 Task: Add a field from the Popular template Effort Level a blank project AgileRadius
Action: Mouse moved to (78, 320)
Screenshot: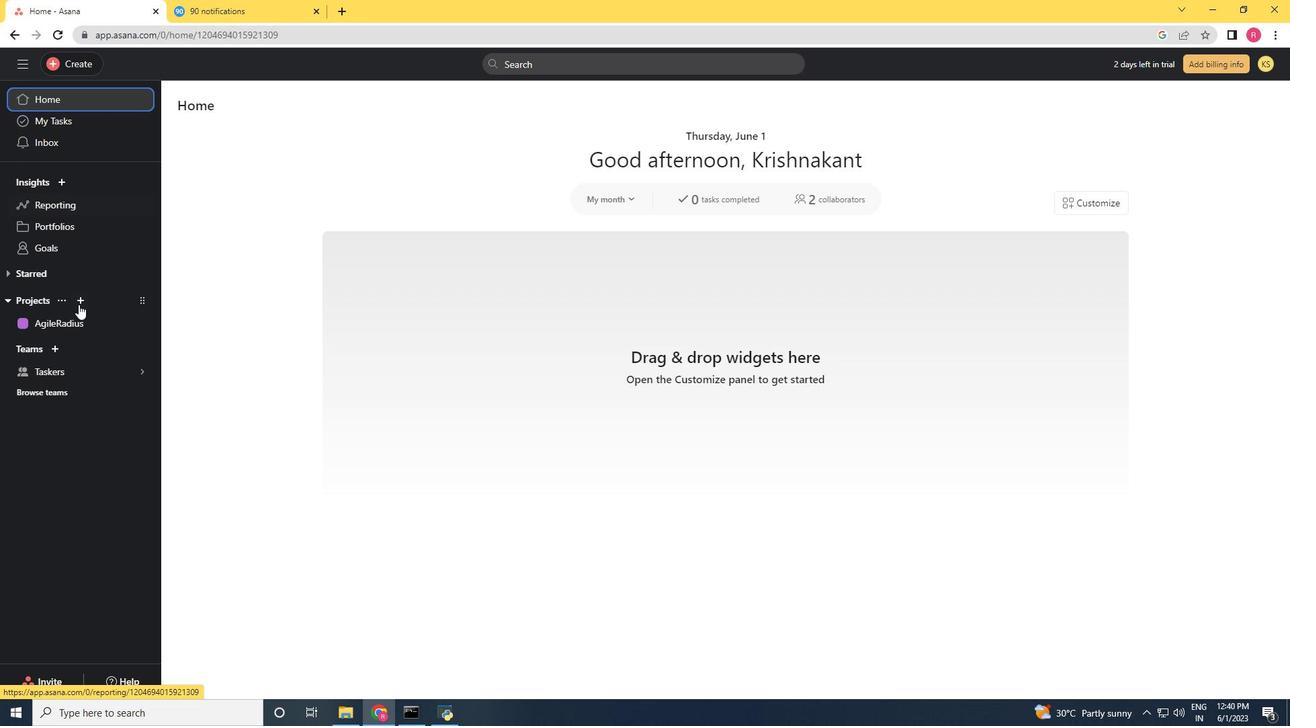 
Action: Mouse pressed left at (78, 320)
Screenshot: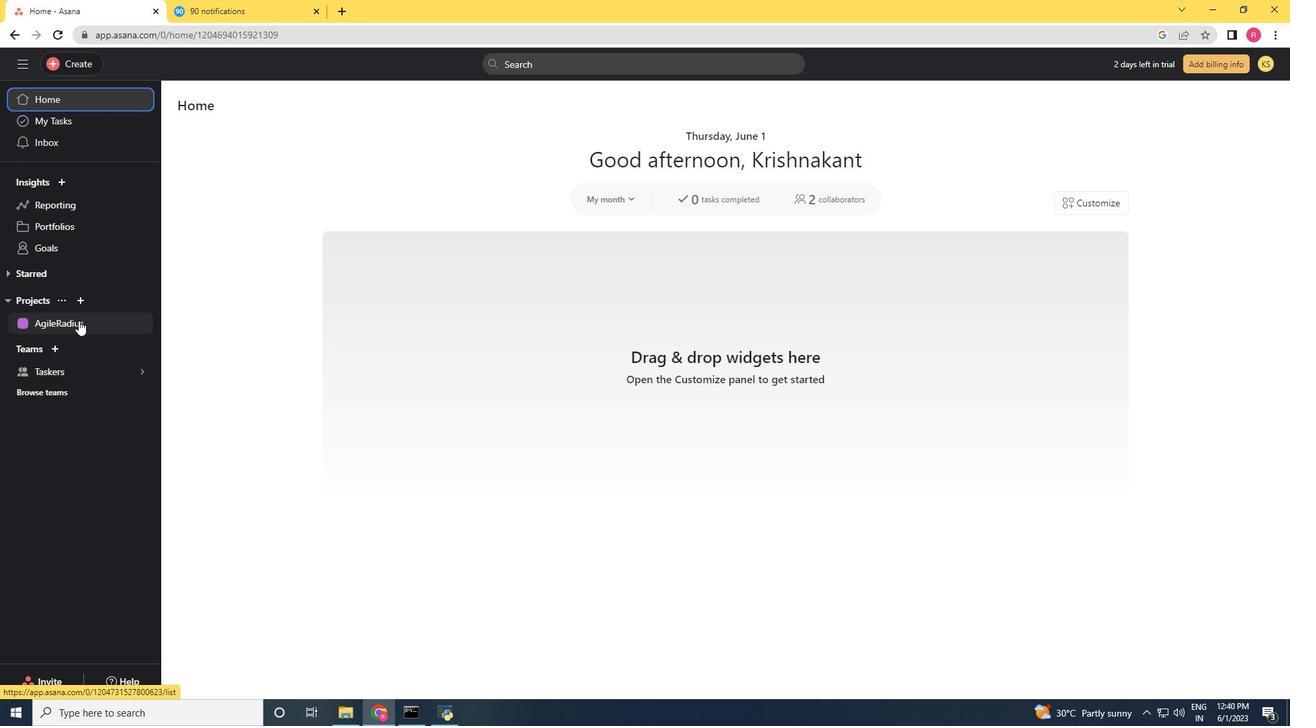 
Action: Mouse moved to (1225, 110)
Screenshot: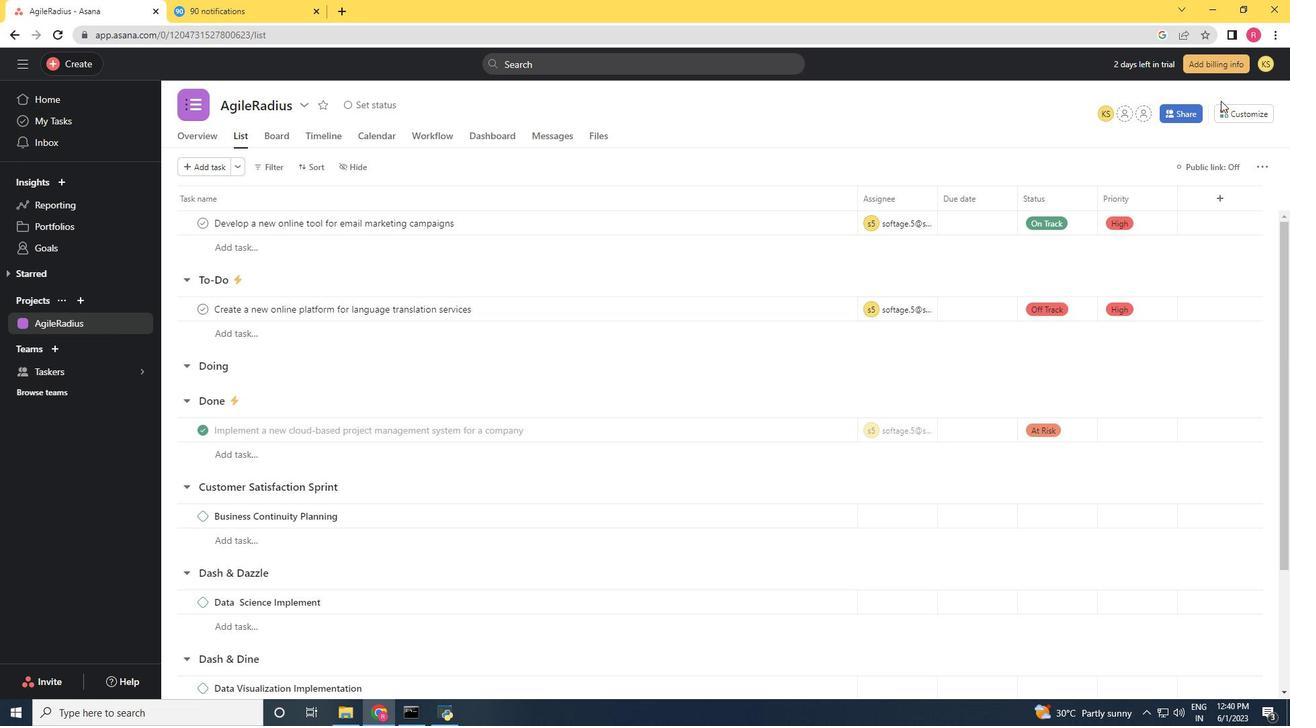 
Action: Mouse pressed left at (1225, 110)
Screenshot: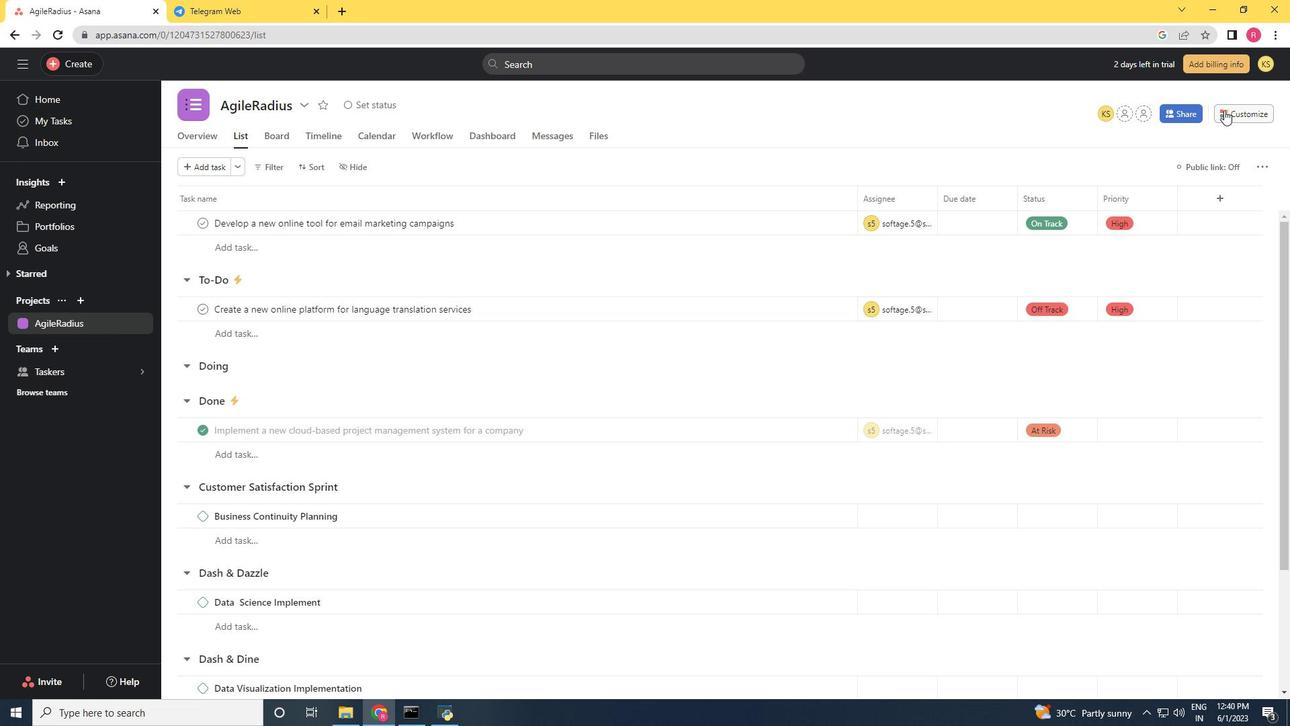 
Action: Mouse moved to (1096, 258)
Screenshot: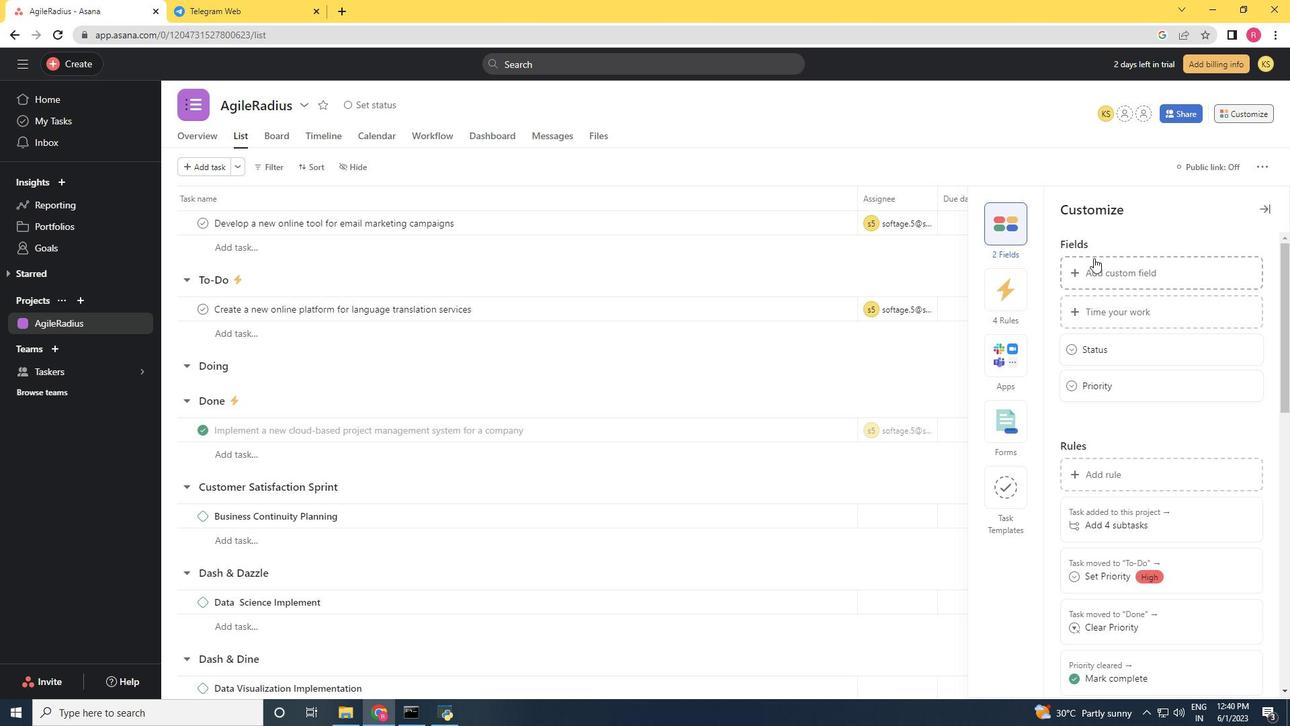 
Action: Mouse pressed left at (1096, 258)
Screenshot: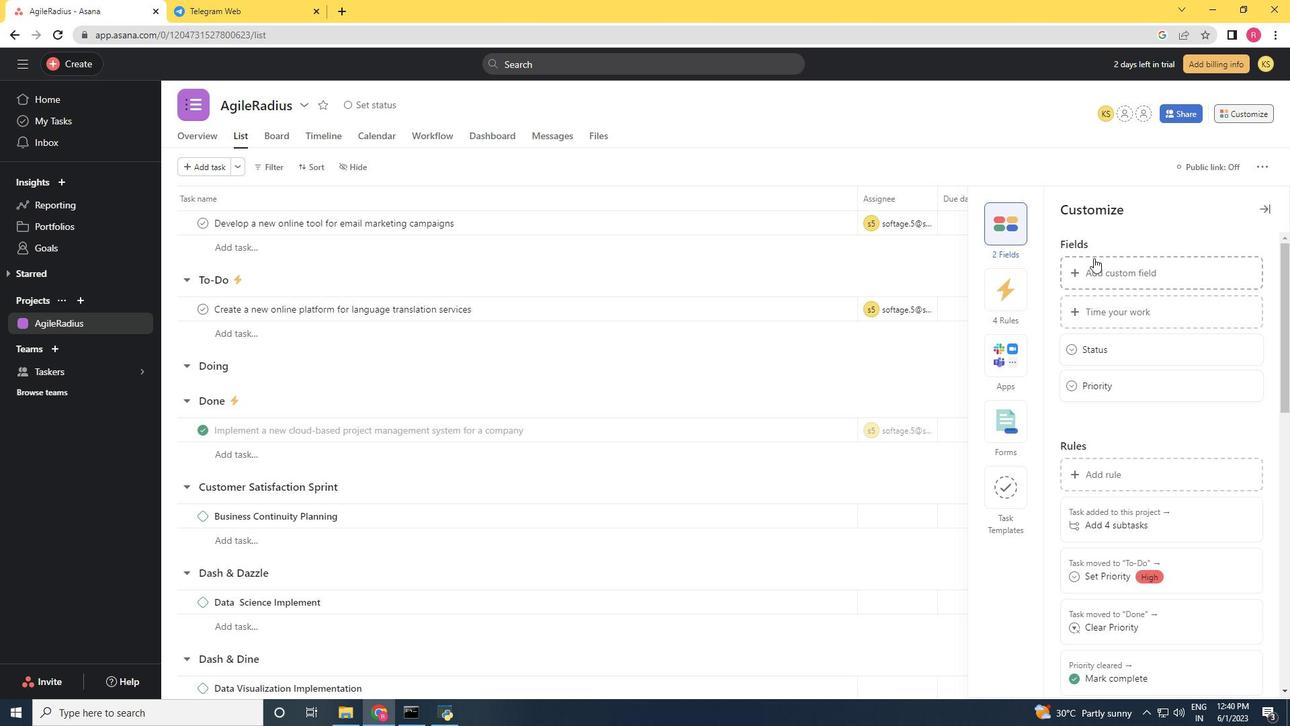 
Action: Mouse moved to (525, 213)
Screenshot: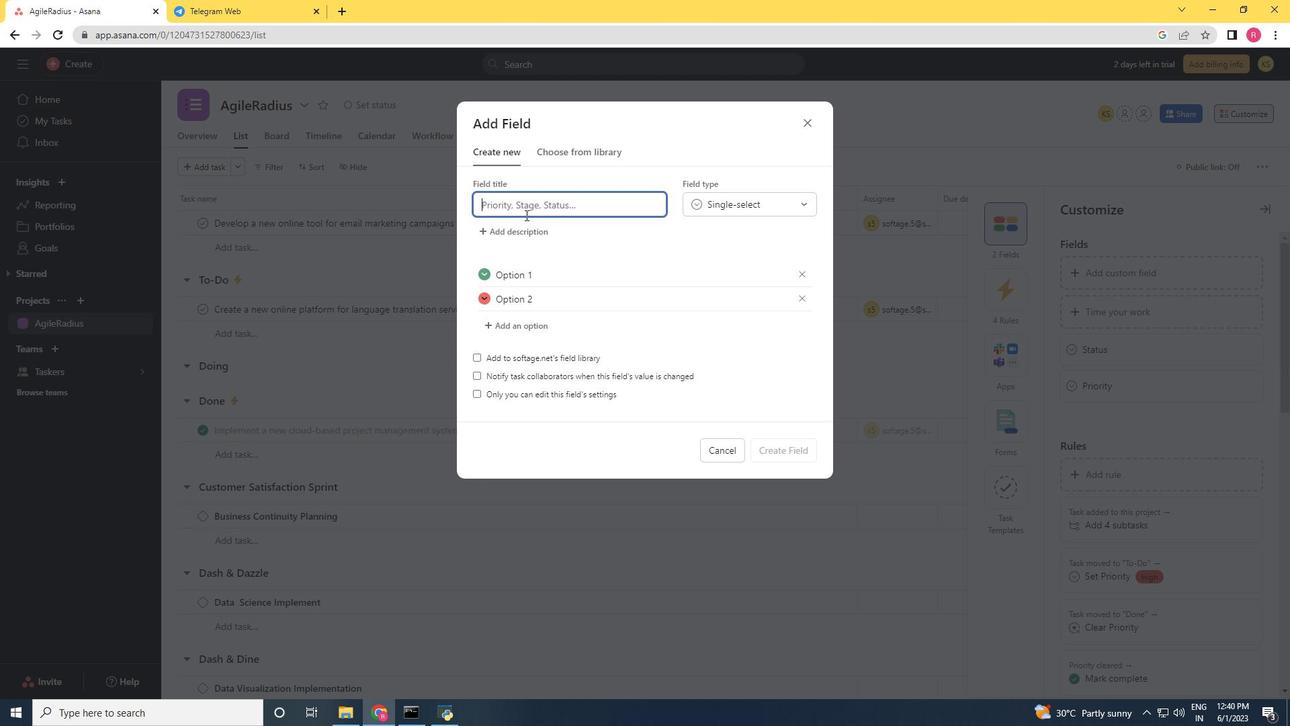 
Action: Key pressed <Key.shift>Effort<Key.space><Key.shift><Key.shift><Key.shift><Key.shift><Key.shift><Key.shift><Key.shift><Key.shift>Level
Screenshot: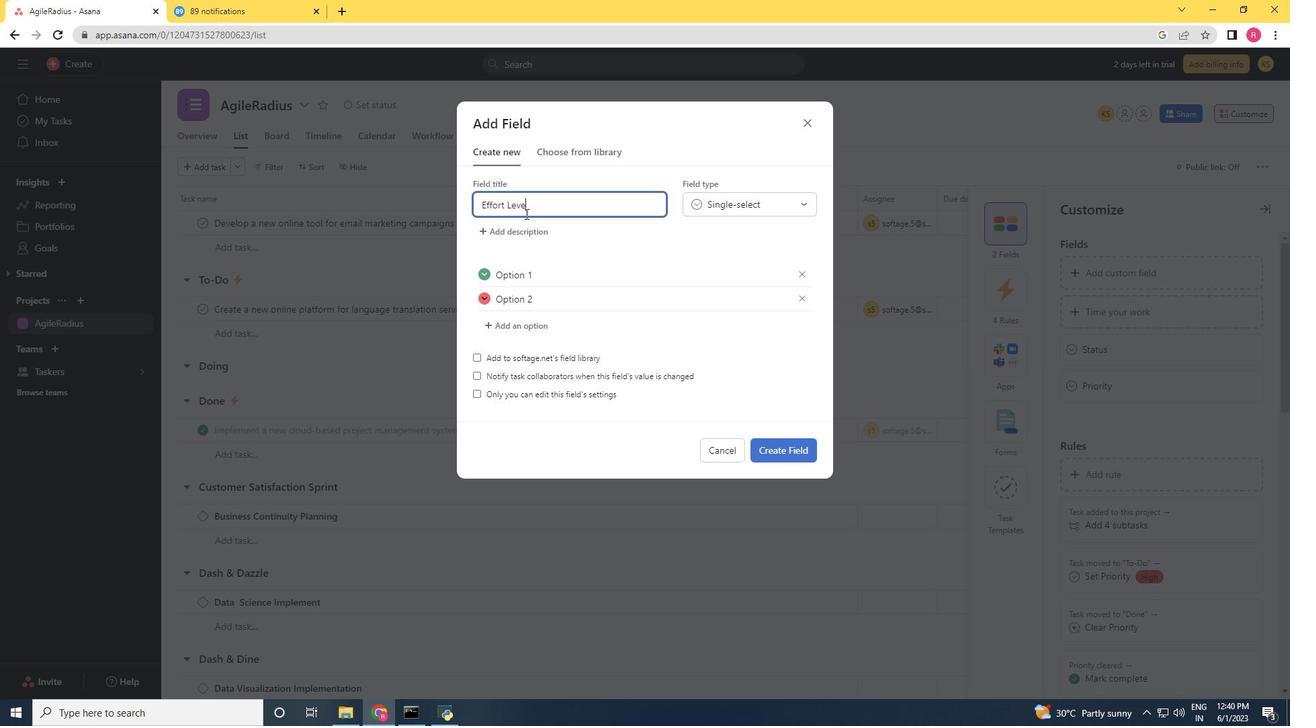 
Action: Mouse moved to (783, 446)
Screenshot: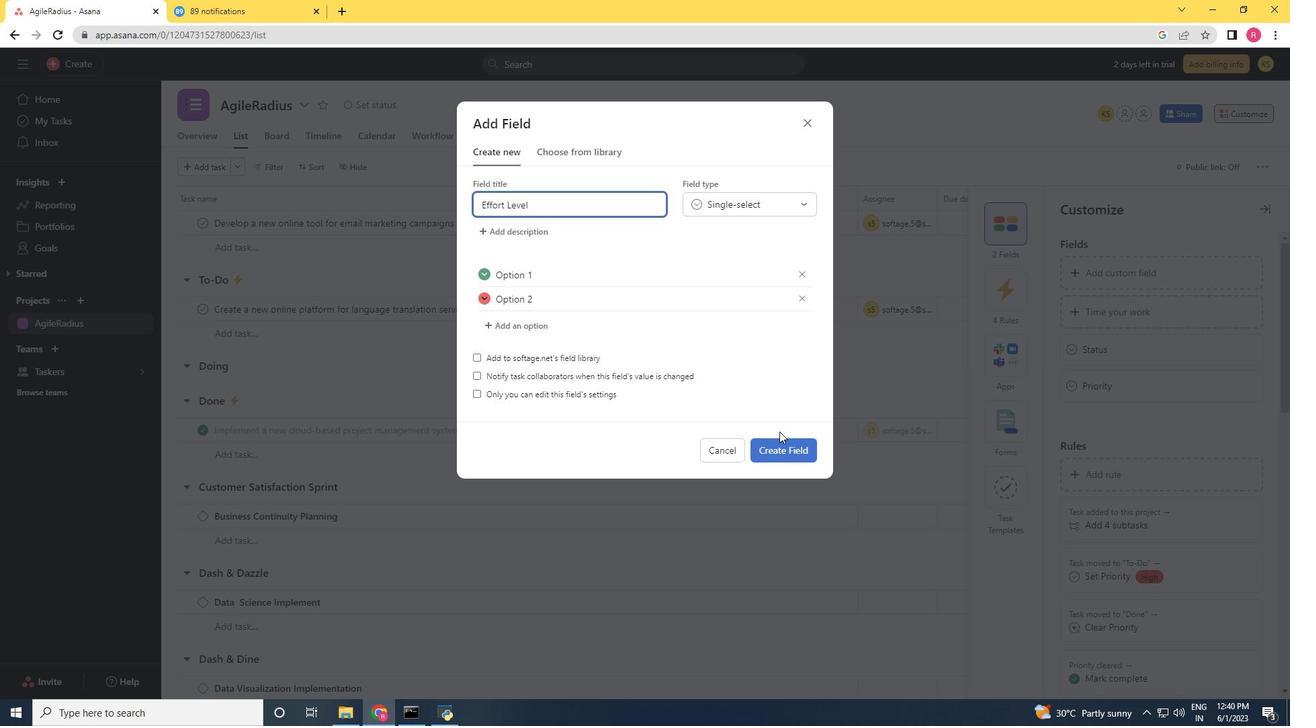 
Action: Mouse pressed left at (783, 446)
Screenshot: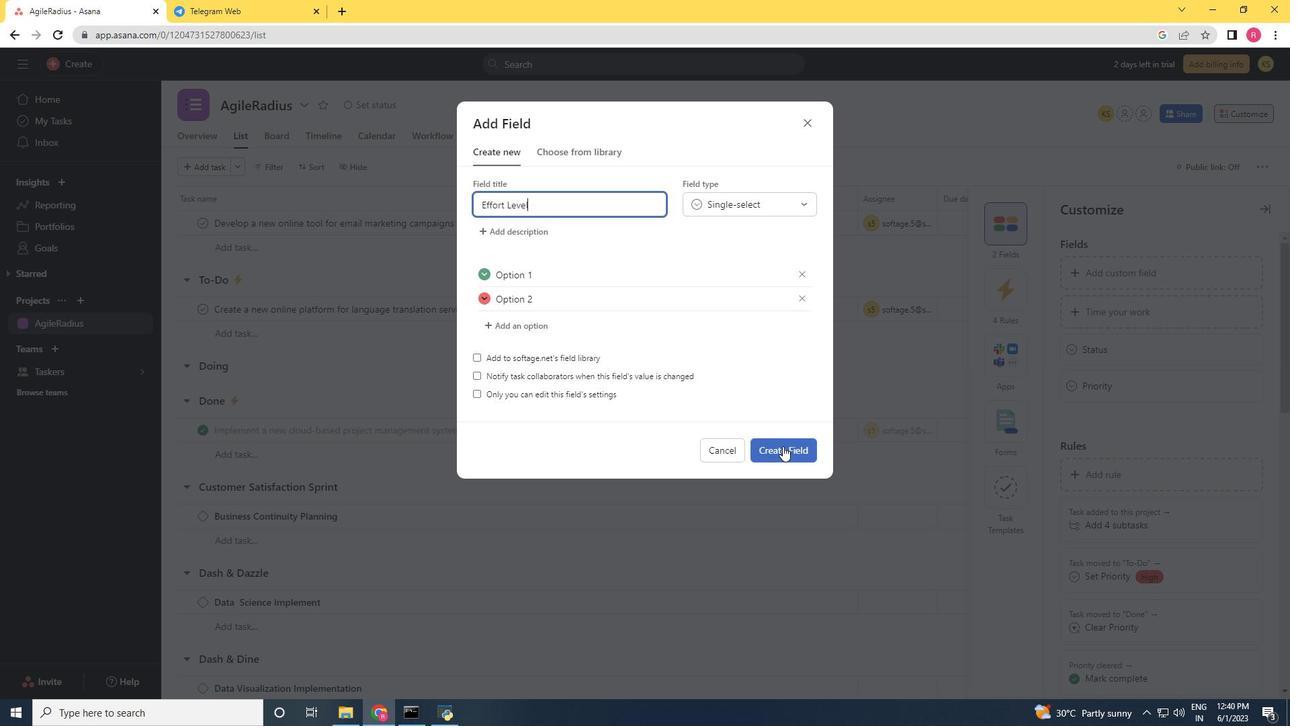 
Action: Mouse moved to (783, 453)
Screenshot: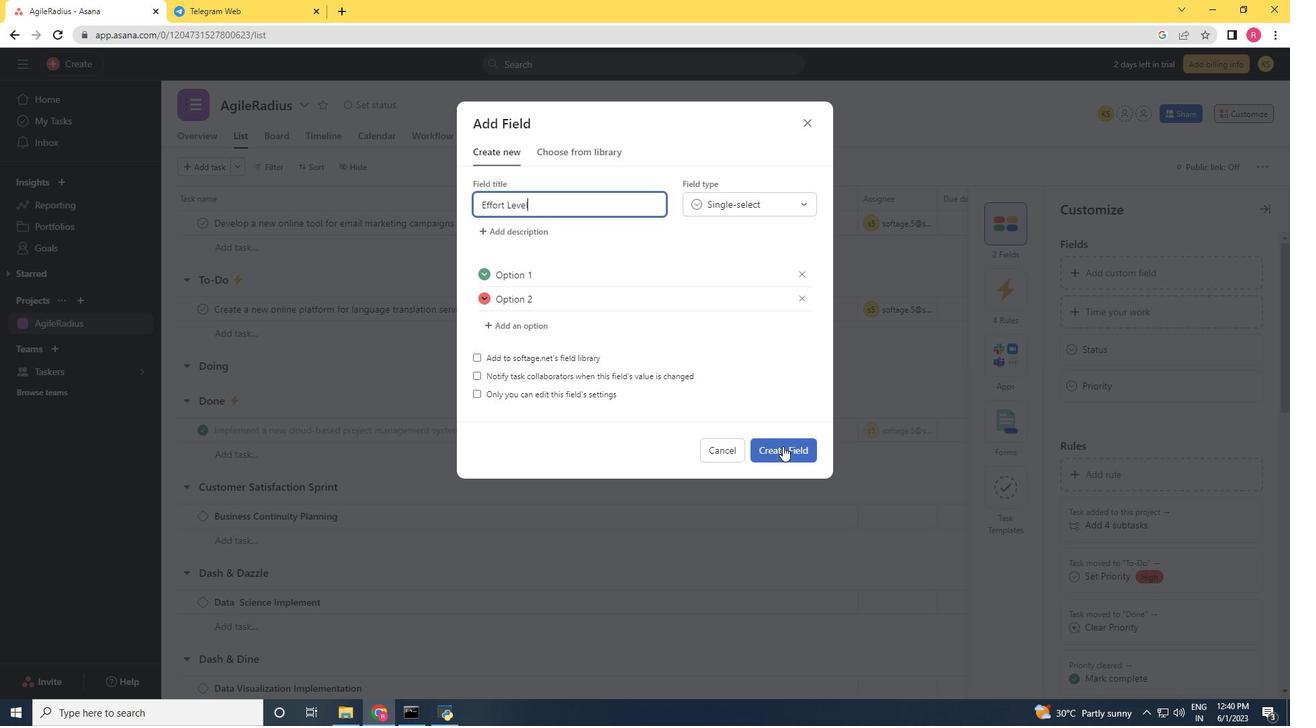
